 Task: Add Sprouts String Cheese to the cart.
Action: Mouse pressed left at (24, 100)
Screenshot: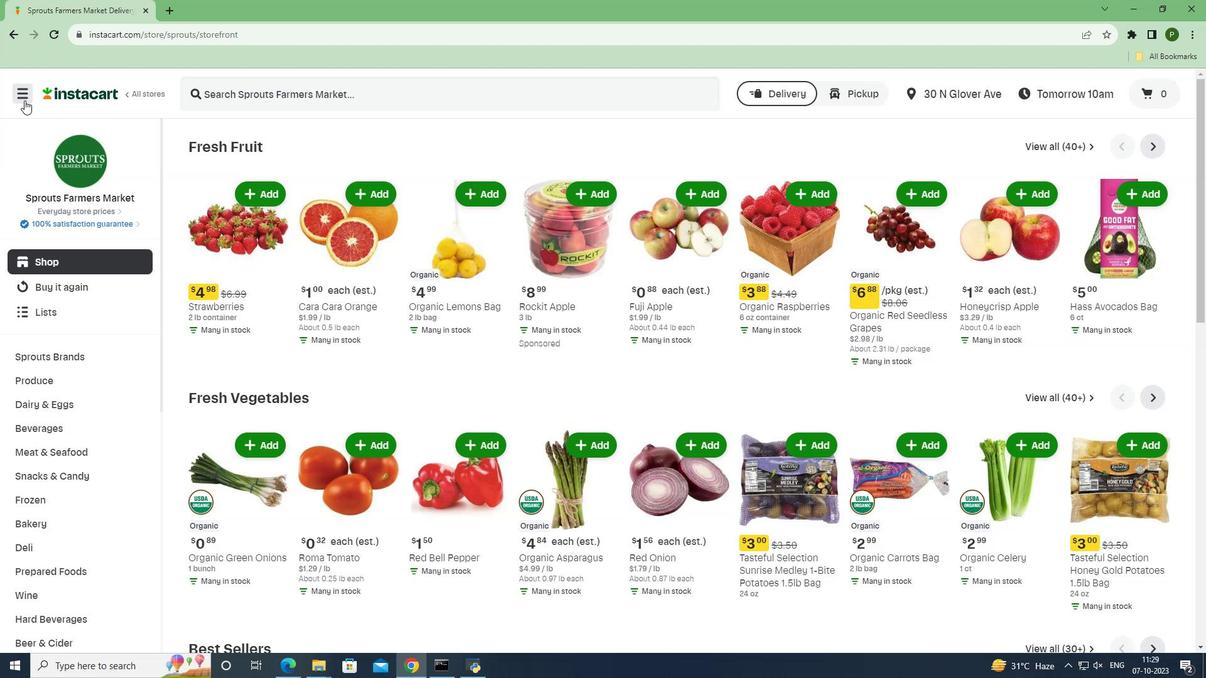 
Action: Mouse moved to (27, 335)
Screenshot: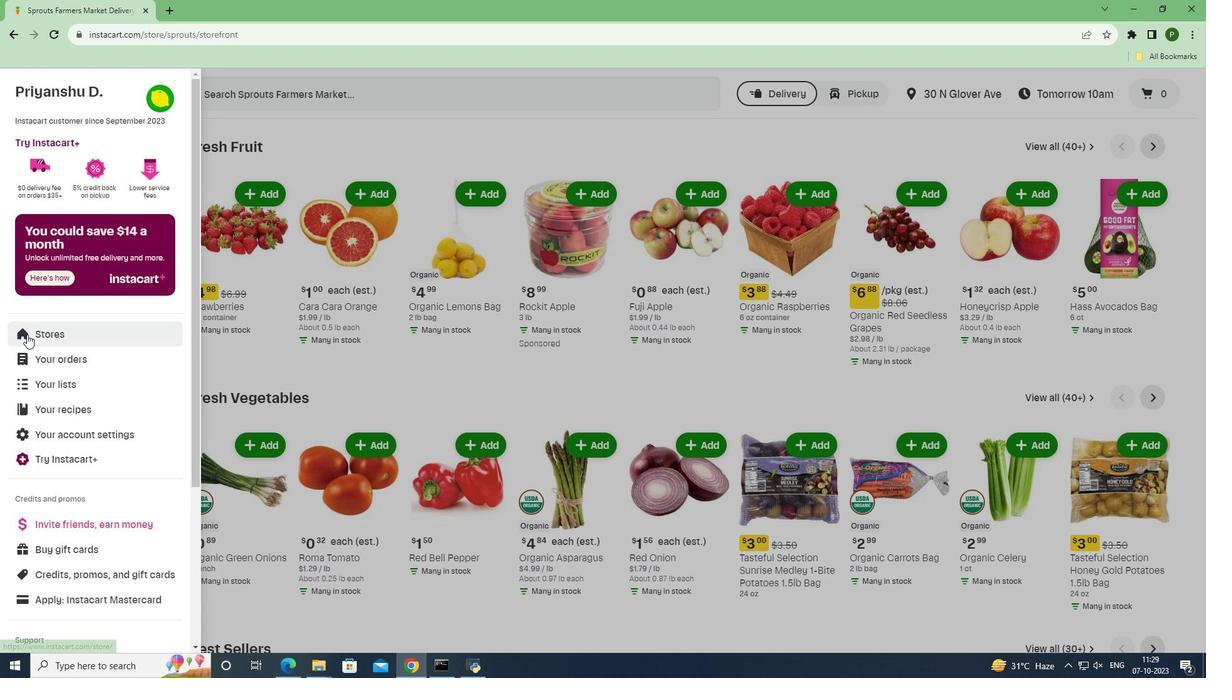 
Action: Mouse pressed left at (27, 335)
Screenshot: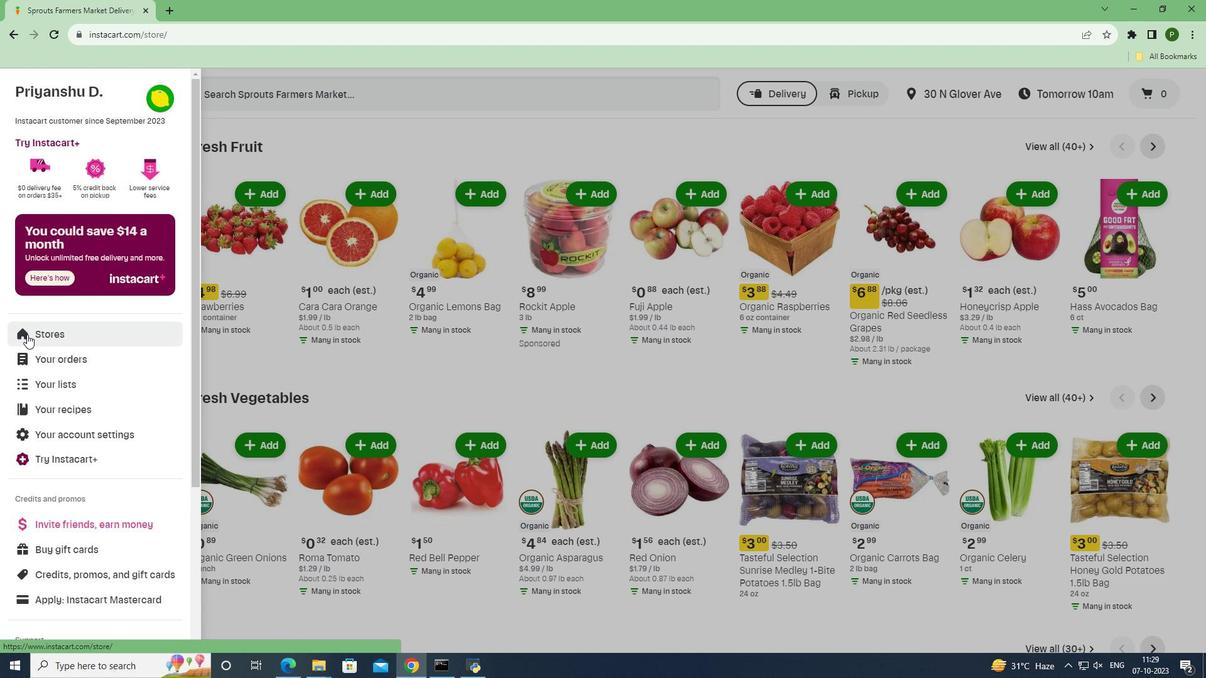 
Action: Mouse moved to (283, 146)
Screenshot: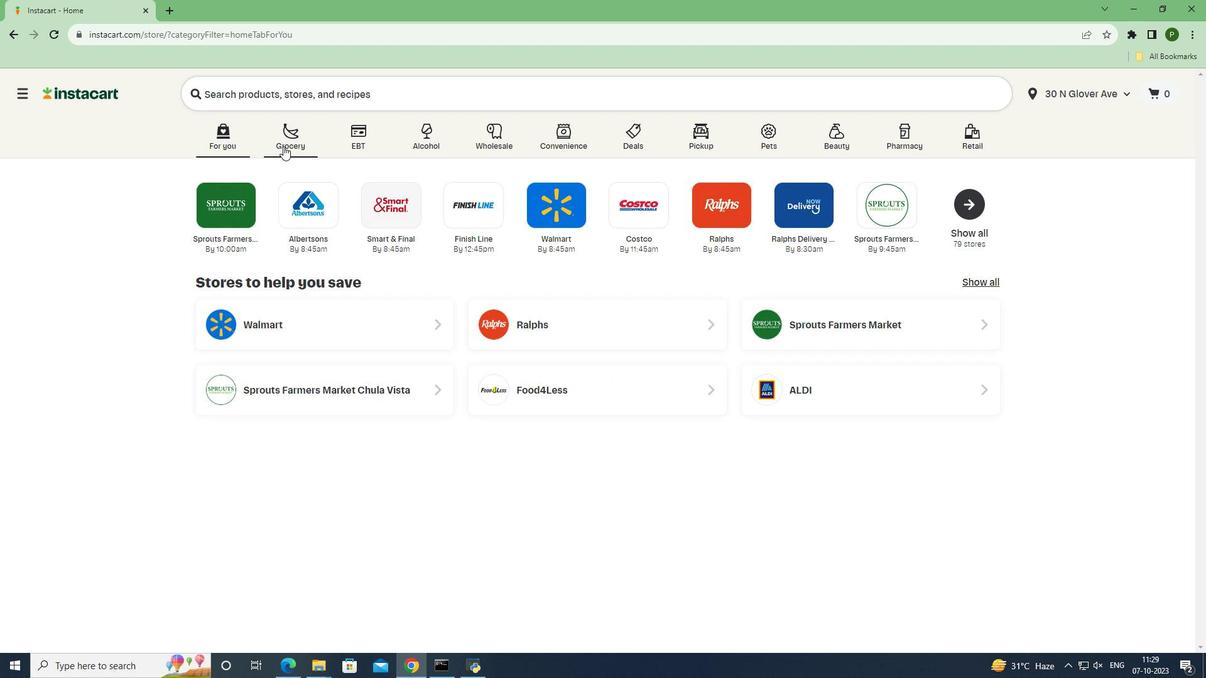 
Action: Mouse pressed left at (283, 146)
Screenshot: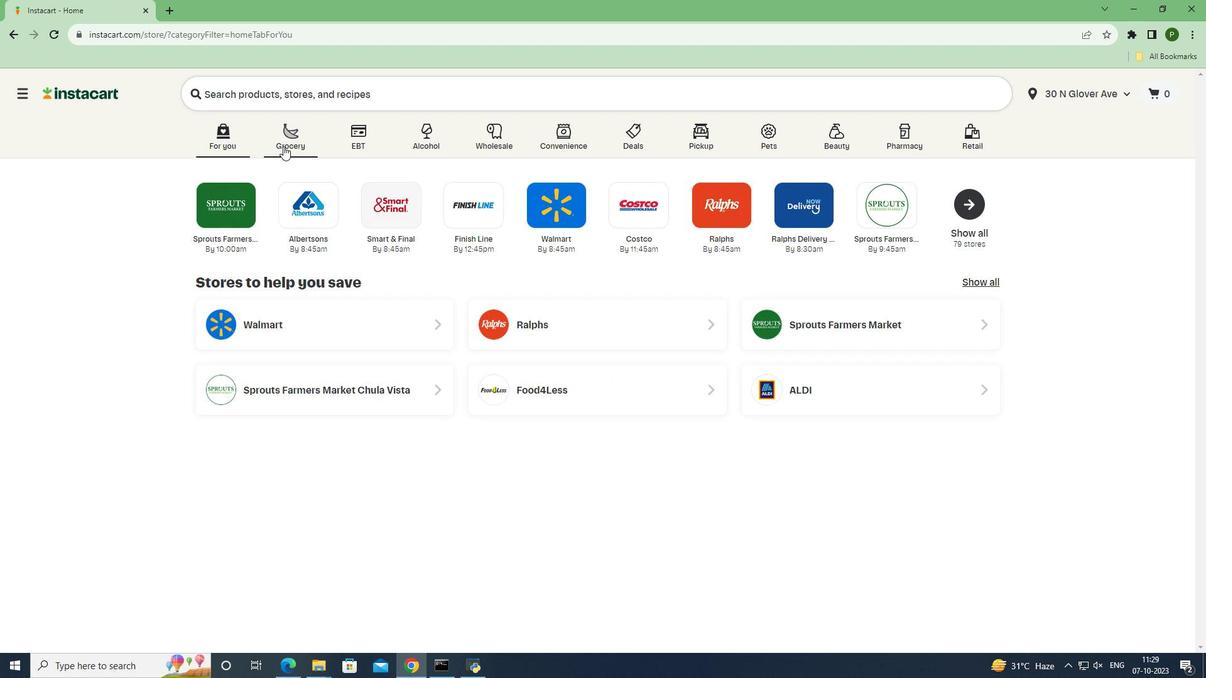 
Action: Mouse moved to (526, 291)
Screenshot: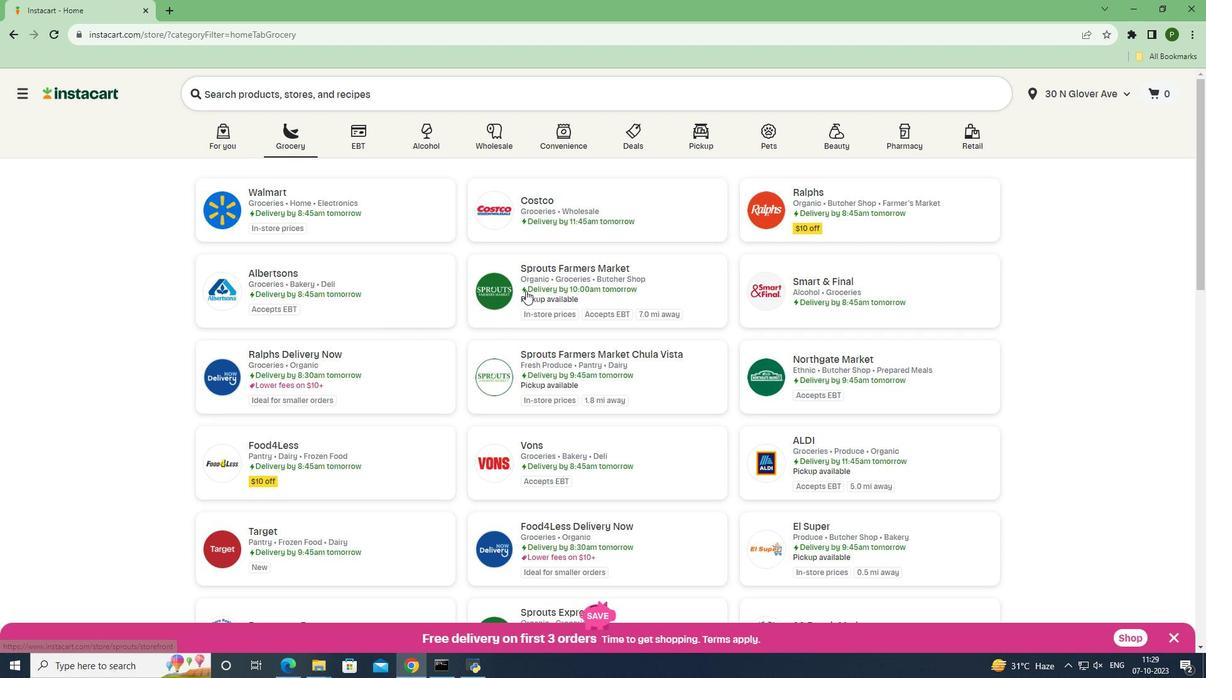 
Action: Mouse pressed left at (526, 291)
Screenshot: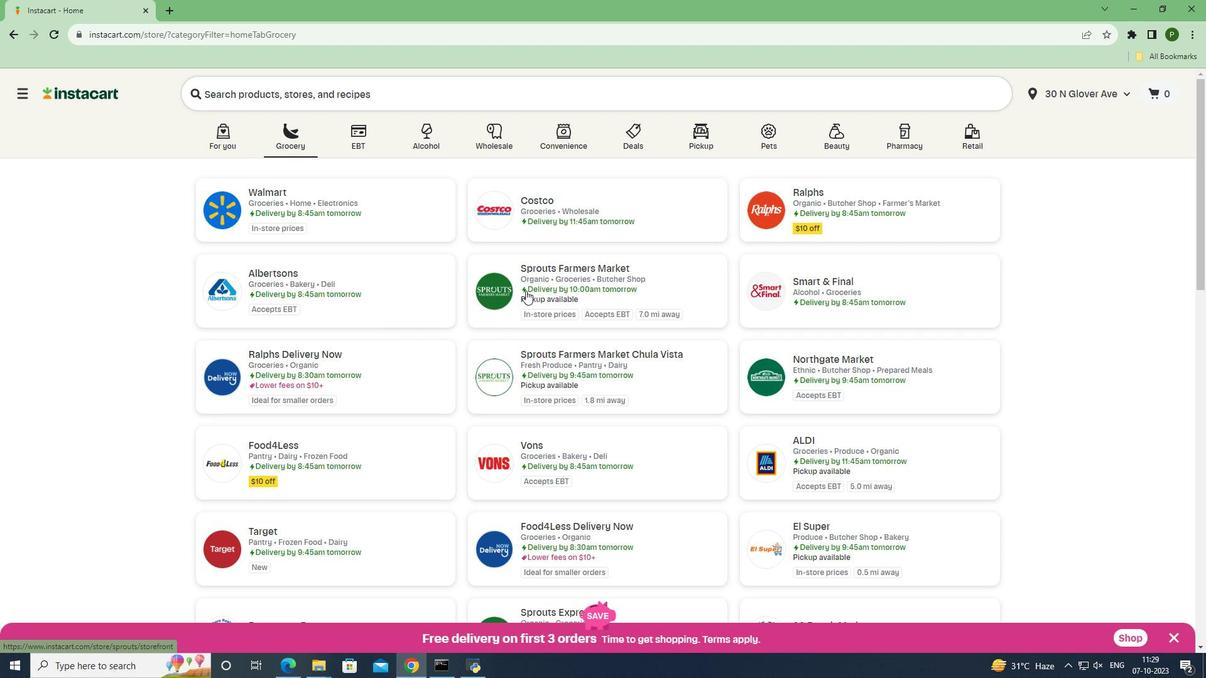 
Action: Mouse moved to (69, 404)
Screenshot: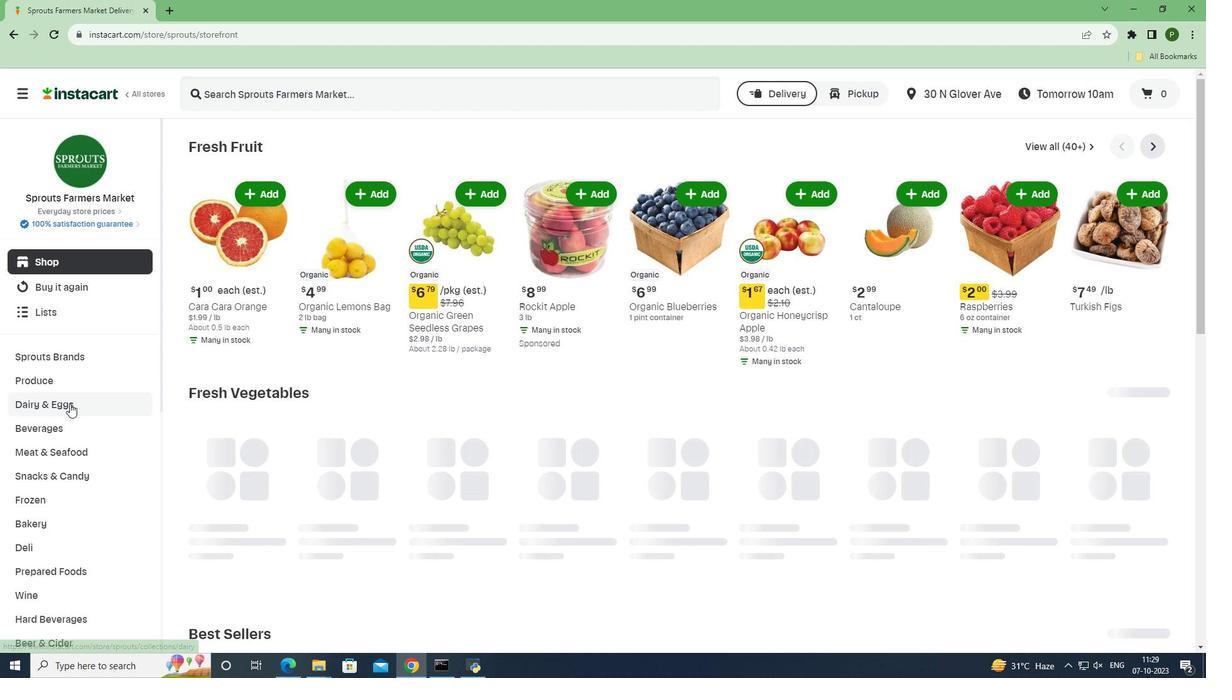 
Action: Mouse pressed left at (69, 404)
Screenshot: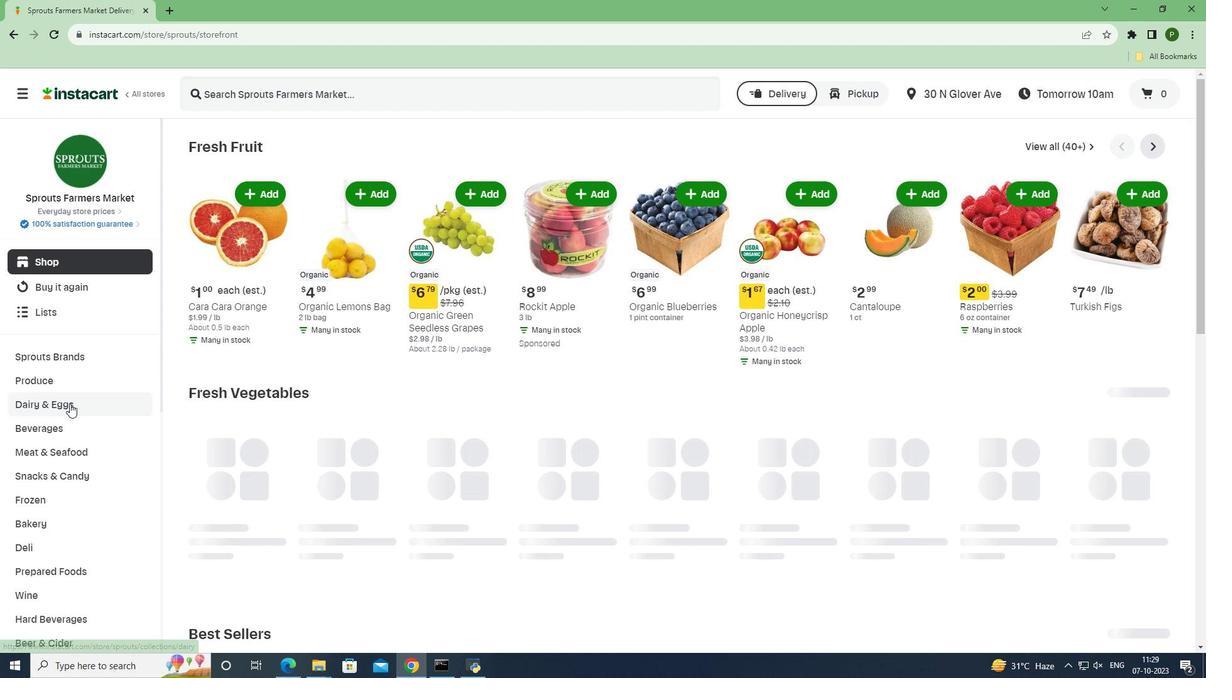 
Action: Mouse moved to (46, 450)
Screenshot: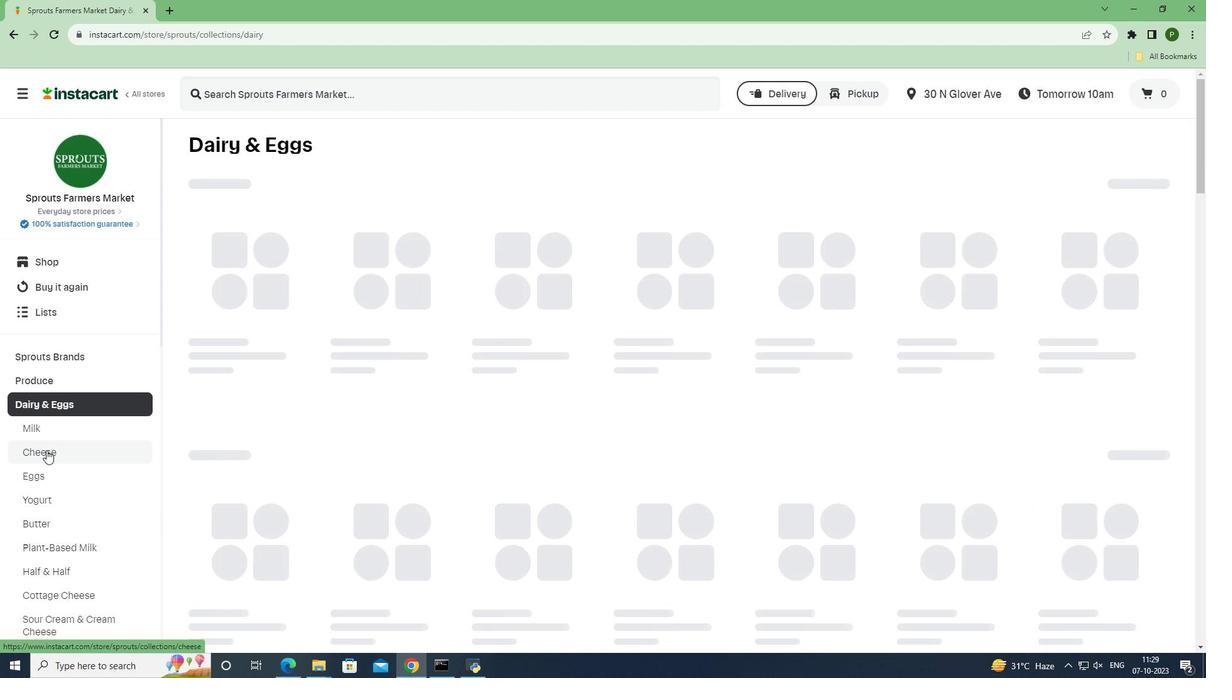 
Action: Mouse pressed left at (46, 450)
Screenshot: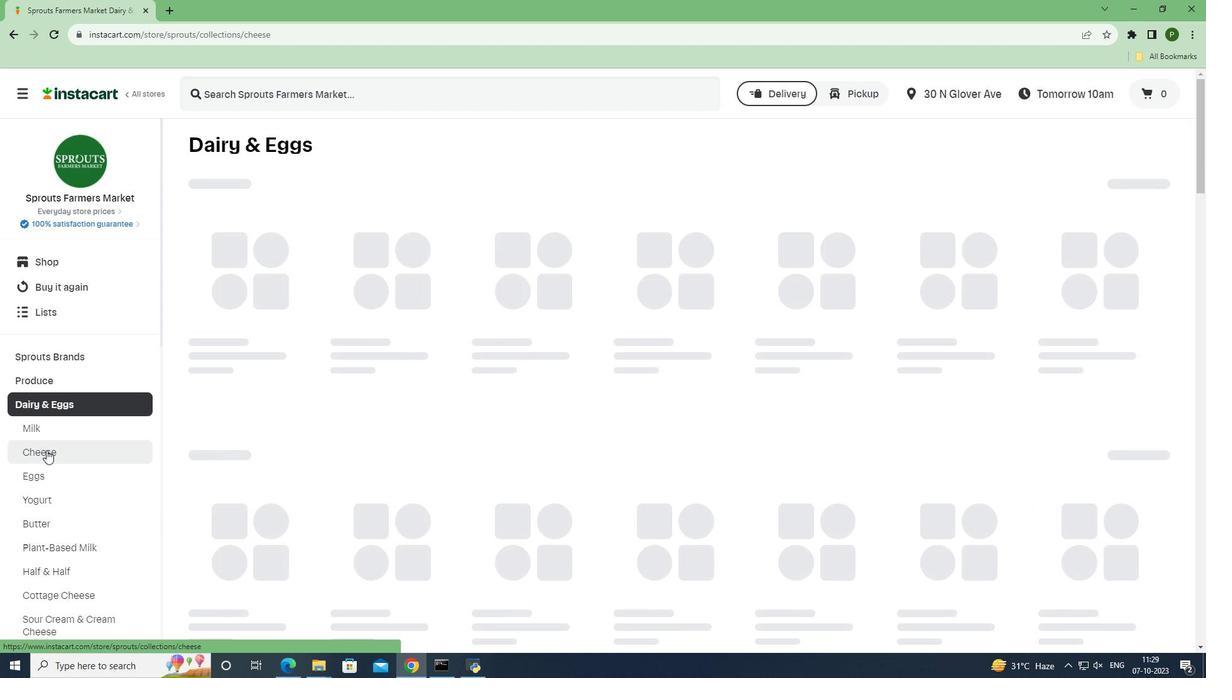 
Action: Mouse moved to (229, 94)
Screenshot: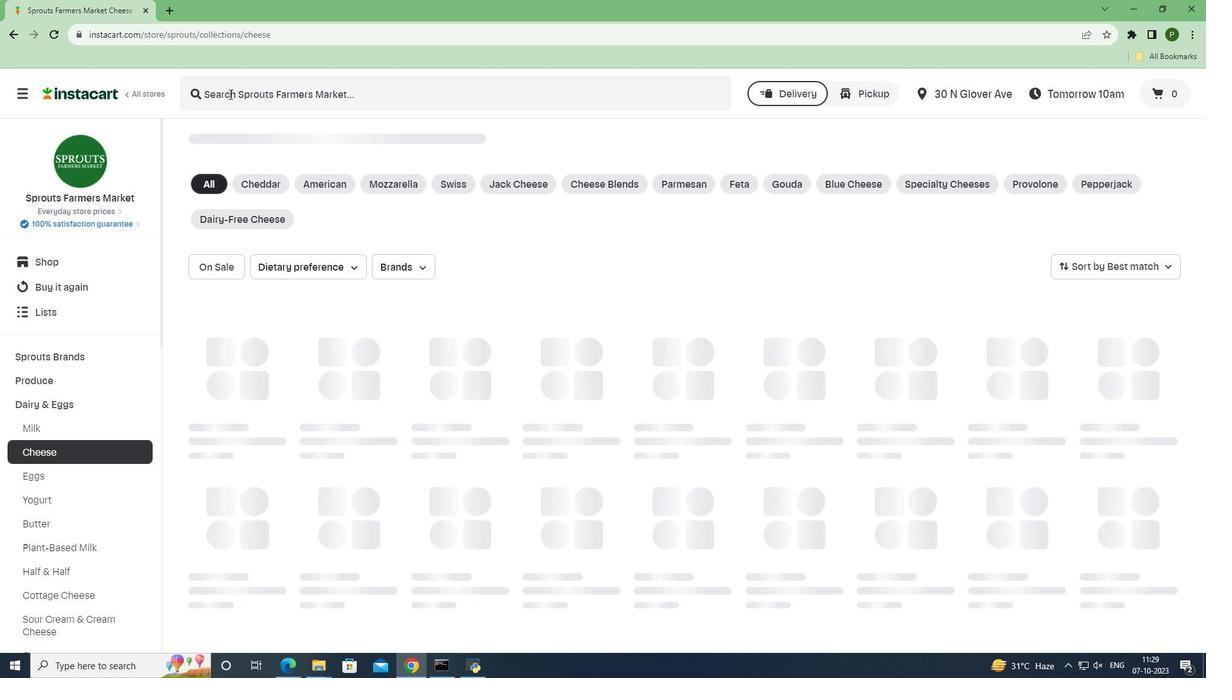 
Action: Mouse pressed left at (229, 94)
Screenshot: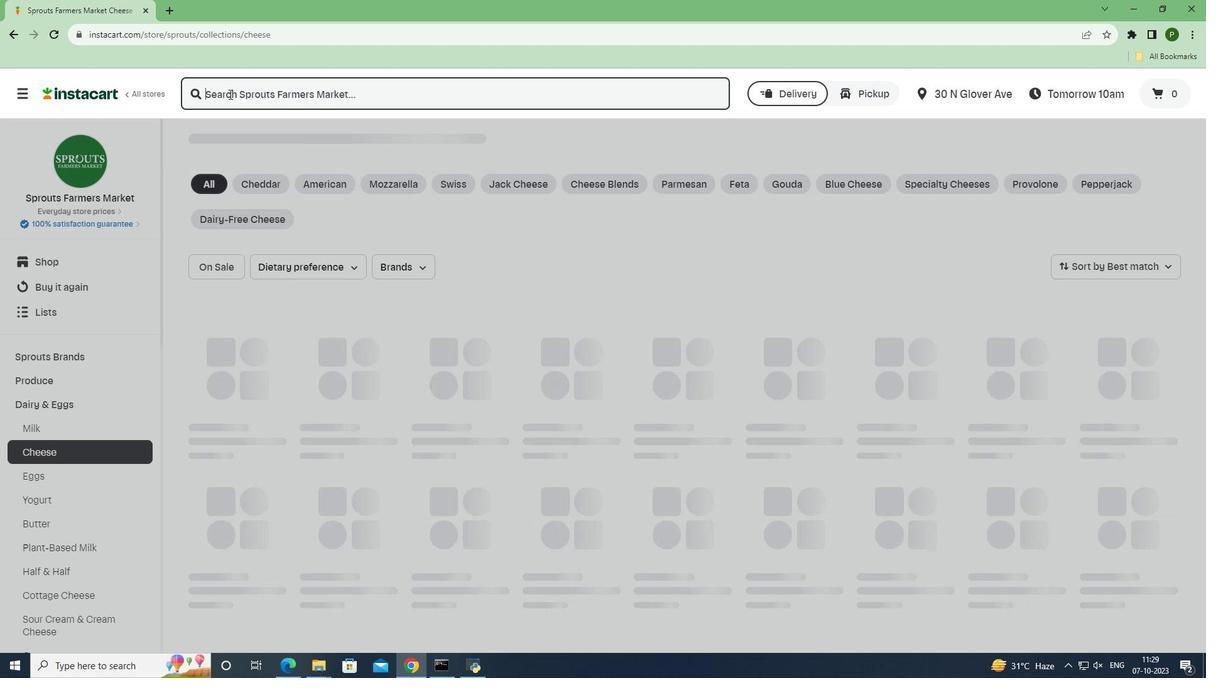 
Action: Key pressed <Key.caps_lock>S<Key.caps_lock>prouts<Key.space><Key.caps_lock>S<Key.caps_lock>tring<Key.space><Key.caps_lock>C<Key.caps_lock>heese<Key.space><Key.enter>
Screenshot: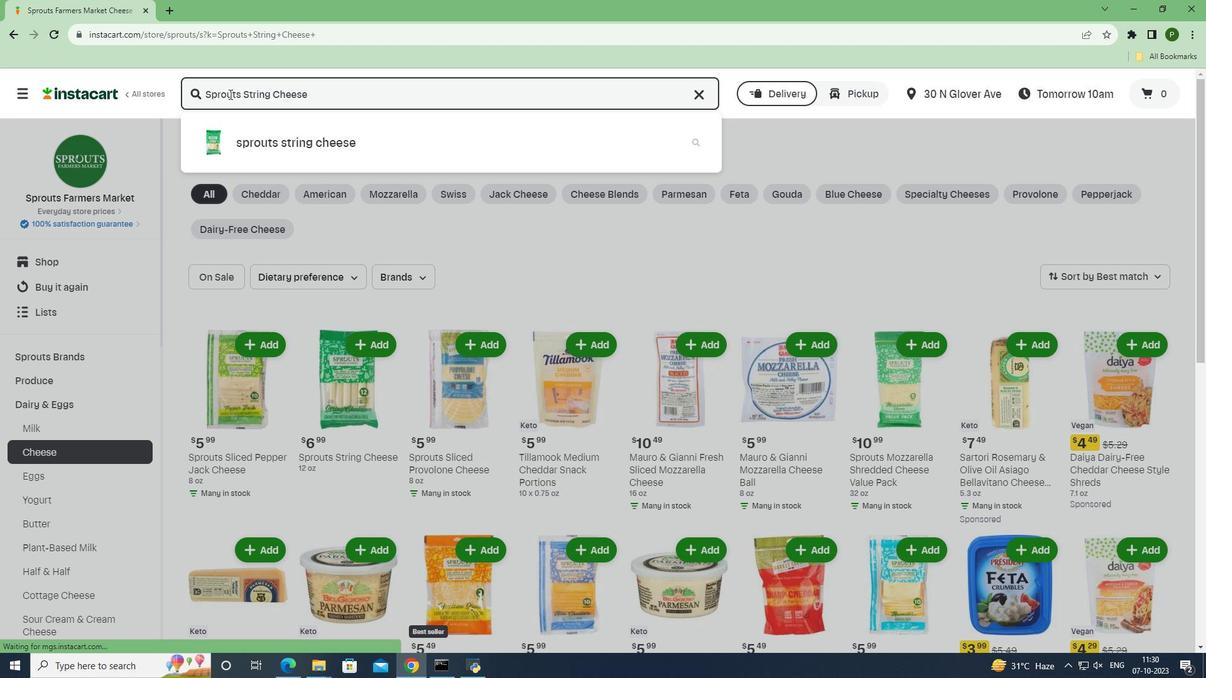 
Action: Mouse moved to (330, 228)
Screenshot: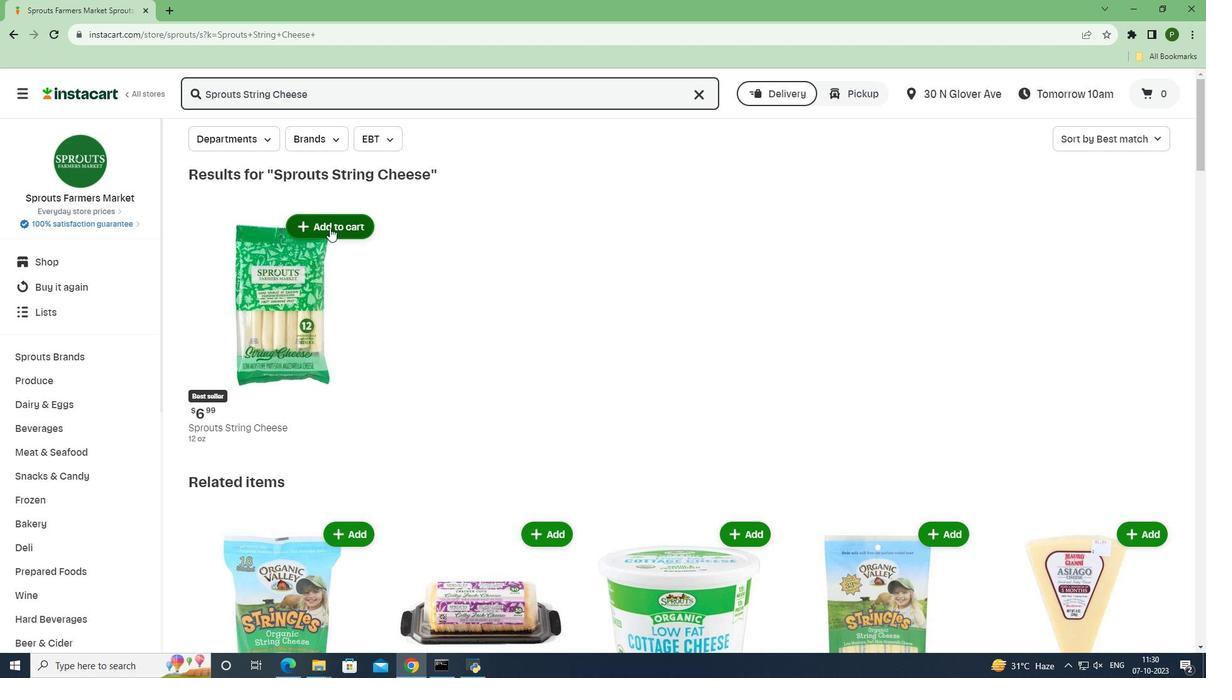 
Action: Mouse pressed left at (330, 228)
Screenshot: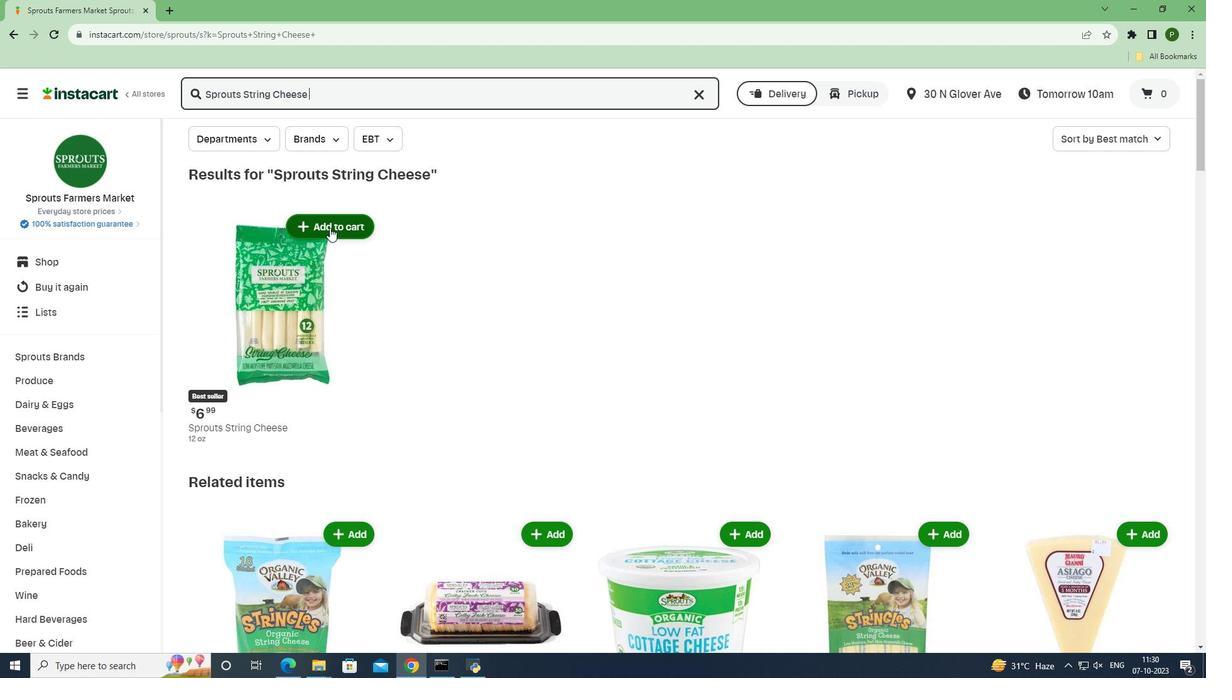 
Action: Mouse moved to (403, 322)
Screenshot: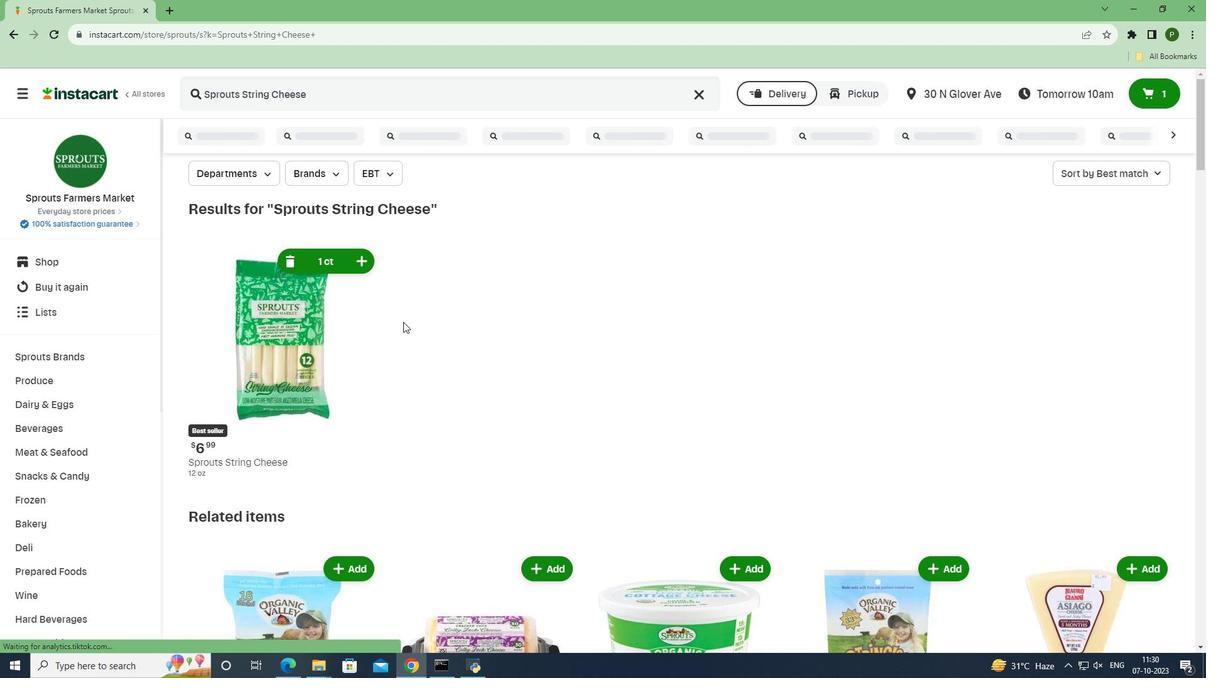 
